 Task: Add an event with the title Second Client Appreciation Breakfast Seminar, date '2024/04/13', time 8:50 AM to 10:50 AMand add a description: The team will assess the project's adherence to established processes and methodologies. They will evaluate whether project activities, such as requirements gathering, design, development, testing, and deployment, are following defined procedures and best practices., put the event into Red category . Add location for the event as: 789 Khan El Khalili Bazaar, Cairo, Egypt, logged in from the account softage.10@softage.netand send the event invitation to softage.4@softage.net and softage.5@softage.net. Set a reminder for the event 12 hour before
Action: Mouse moved to (75, 107)
Screenshot: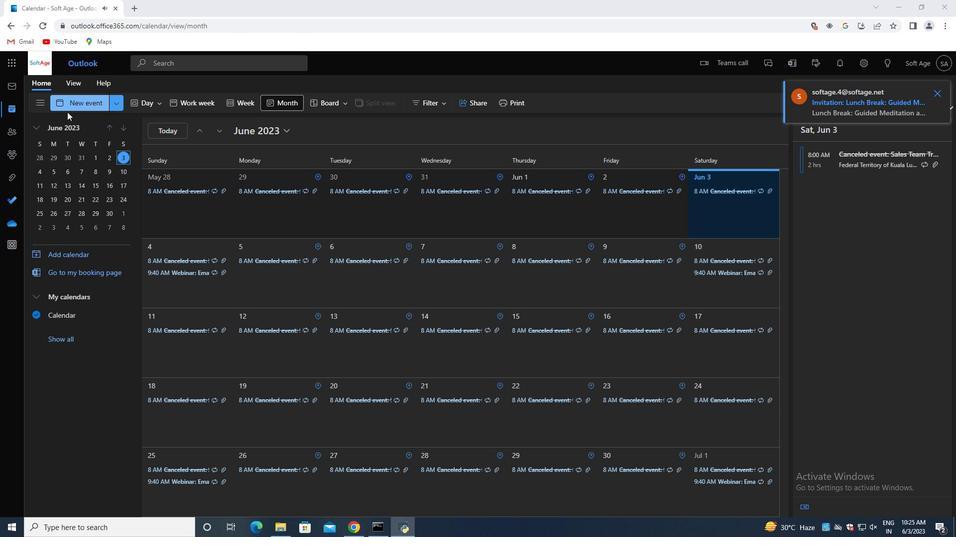 
Action: Mouse pressed left at (75, 107)
Screenshot: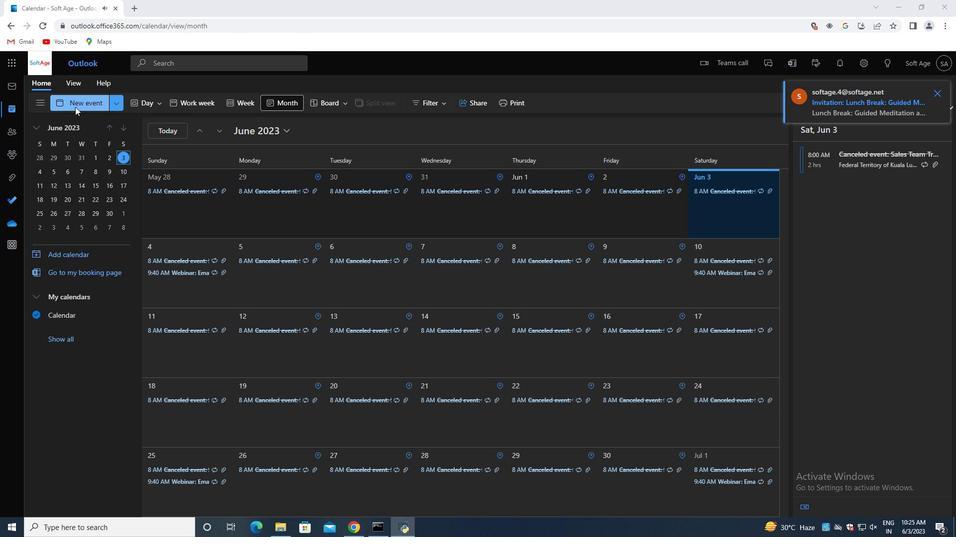 
Action: Mouse moved to (244, 159)
Screenshot: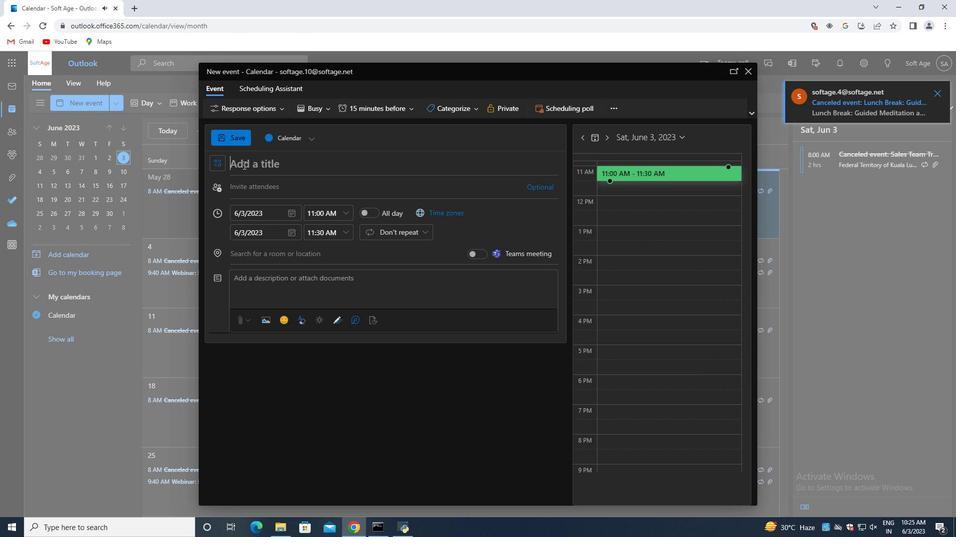 
Action: Mouse pressed left at (244, 159)
Screenshot: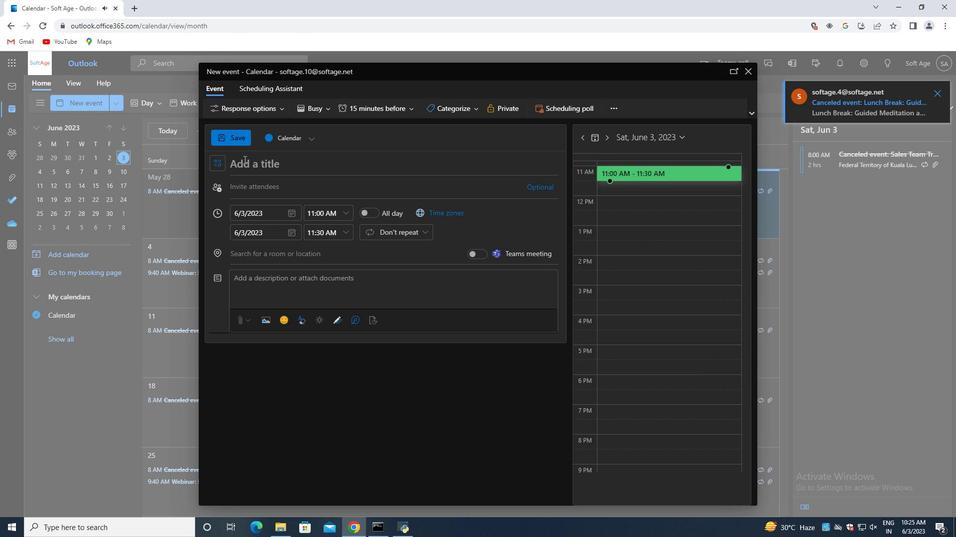 
Action: Key pressed <Key.shift>Second<Key.space><Key.shift>Client<Key.space><Key.shift>Appreciation<Key.space><Key.shift>Breakfast<Key.space><Key.shift>Seminar
Screenshot: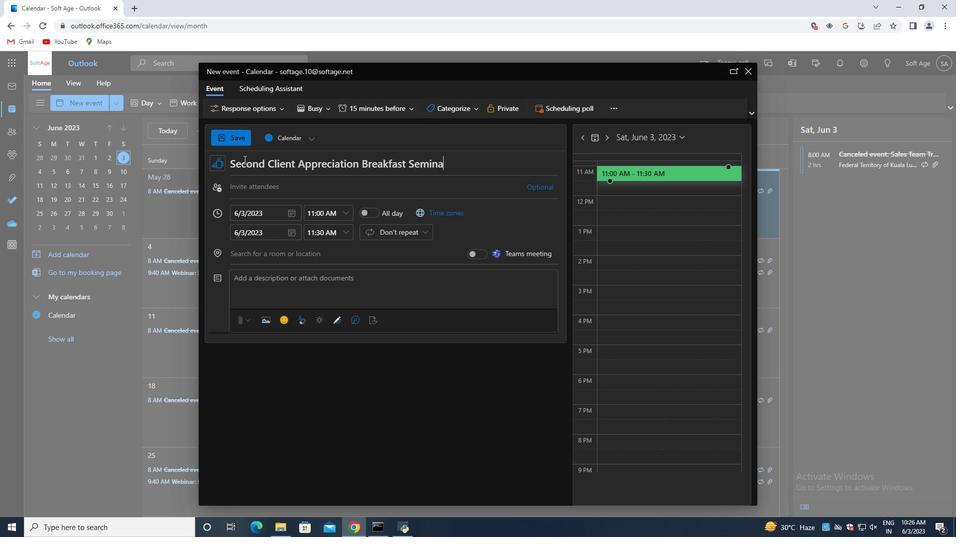 
Action: Mouse moved to (292, 211)
Screenshot: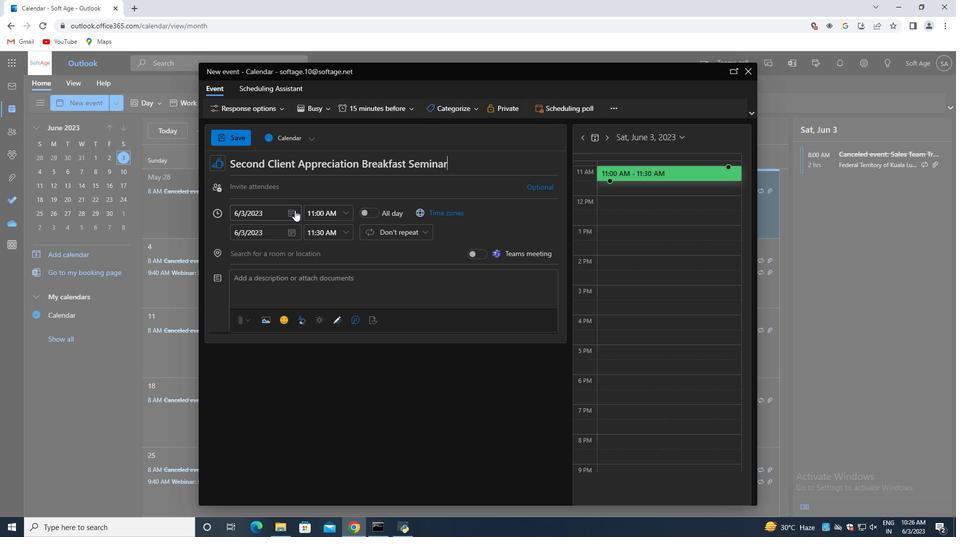 
Action: Mouse pressed left at (292, 211)
Screenshot: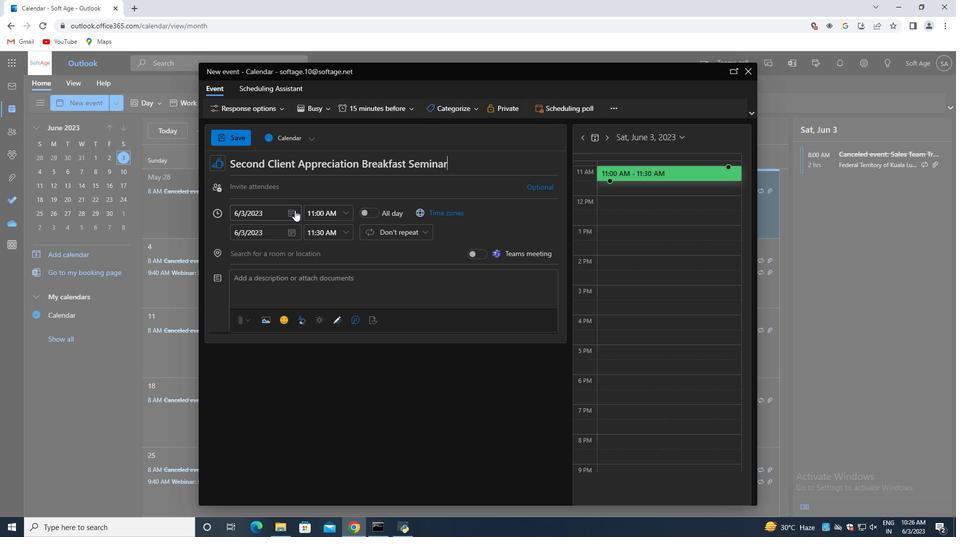 
Action: Mouse moved to (325, 233)
Screenshot: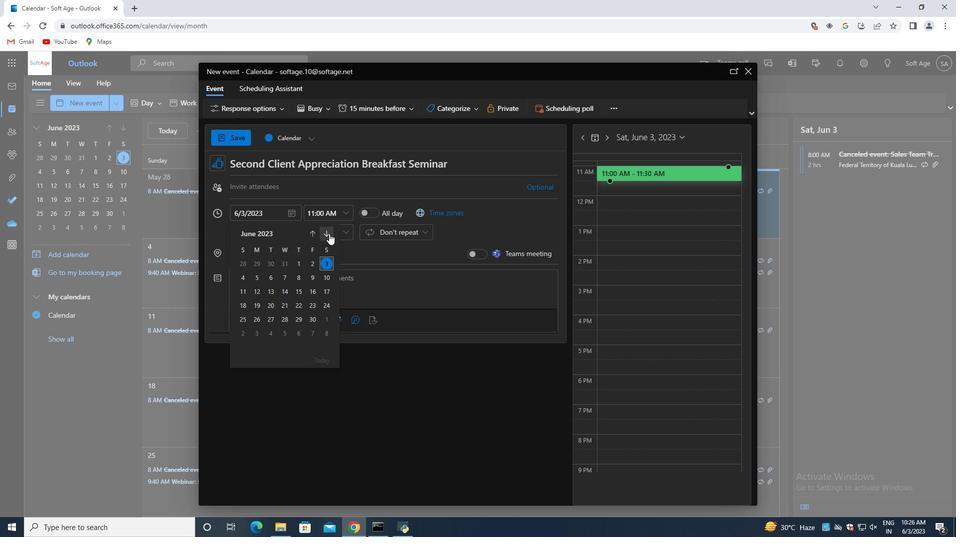 
Action: Mouse pressed left at (325, 233)
Screenshot: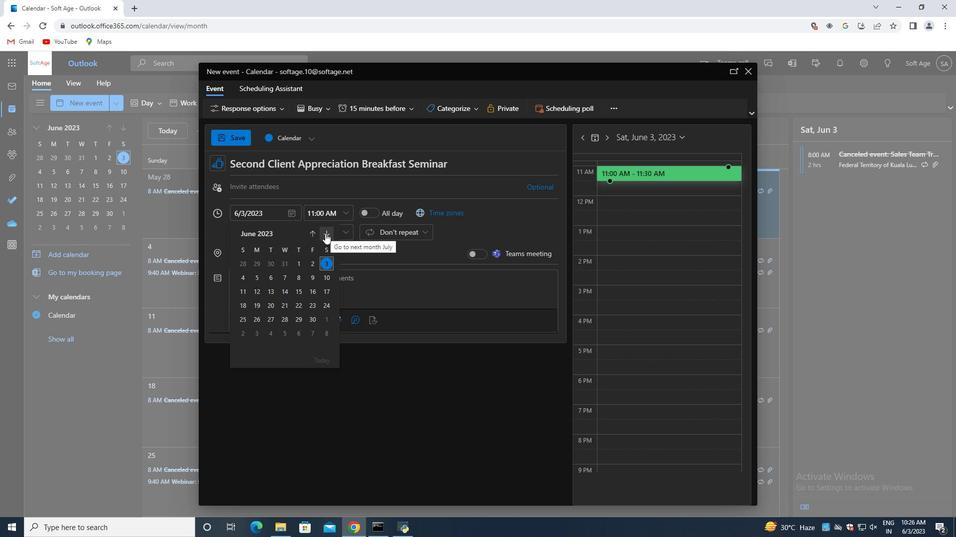 
Action: Mouse moved to (324, 233)
Screenshot: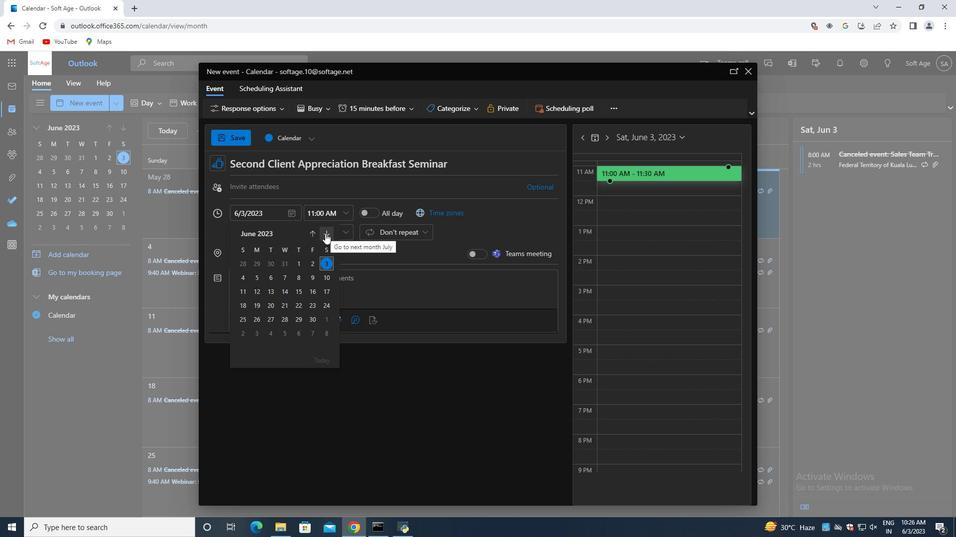 
Action: Mouse pressed left at (324, 233)
Screenshot: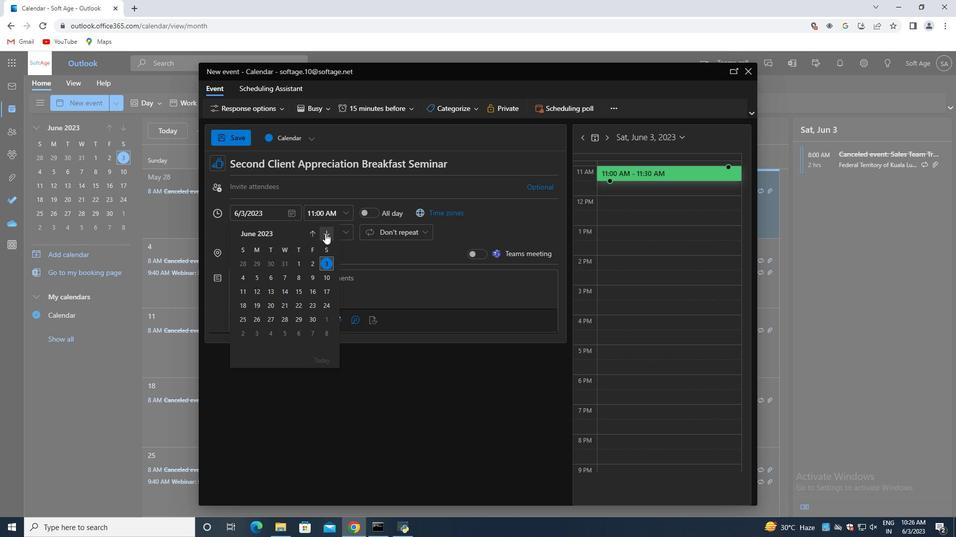 
Action: Mouse pressed left at (324, 233)
Screenshot: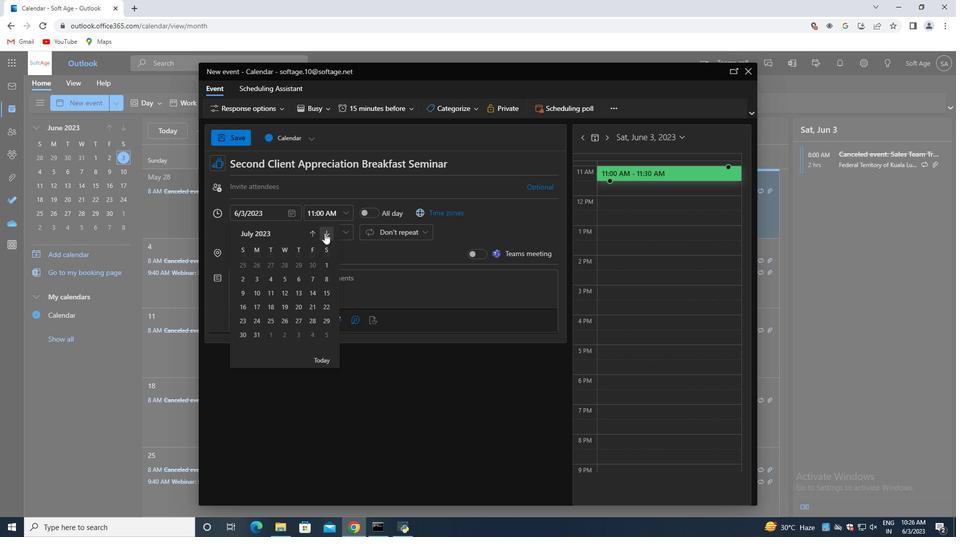 
Action: Mouse pressed left at (324, 233)
Screenshot: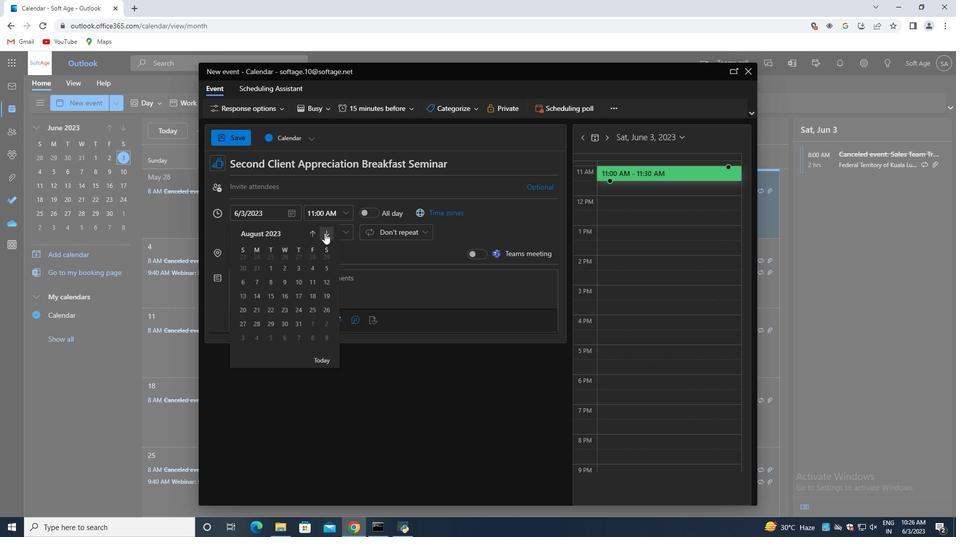 
Action: Mouse pressed left at (324, 233)
Screenshot: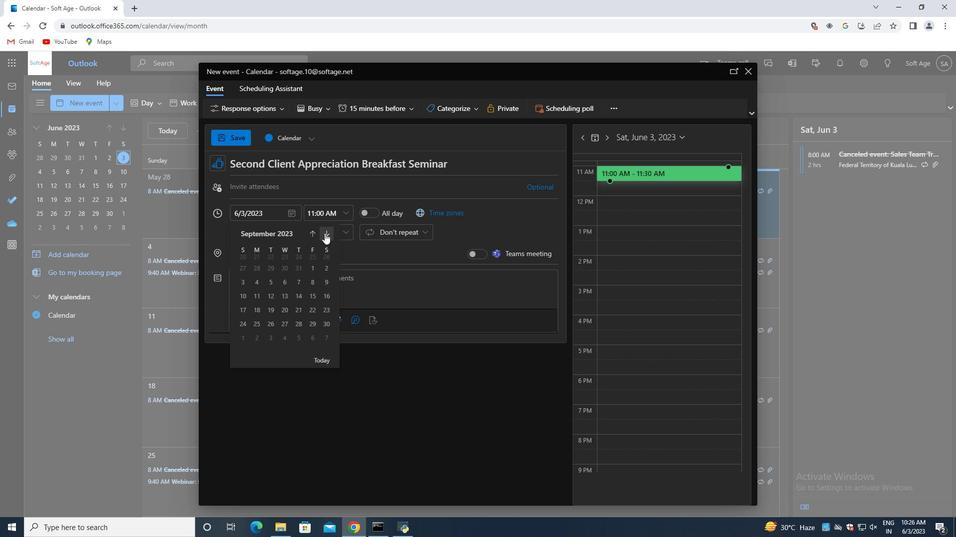 
Action: Mouse pressed left at (324, 233)
Screenshot: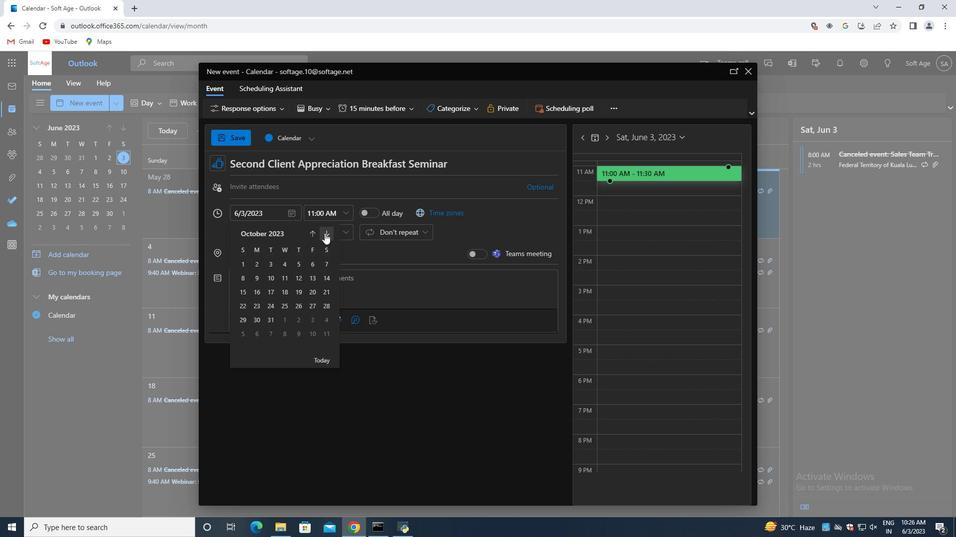 
Action: Mouse pressed left at (324, 233)
Screenshot: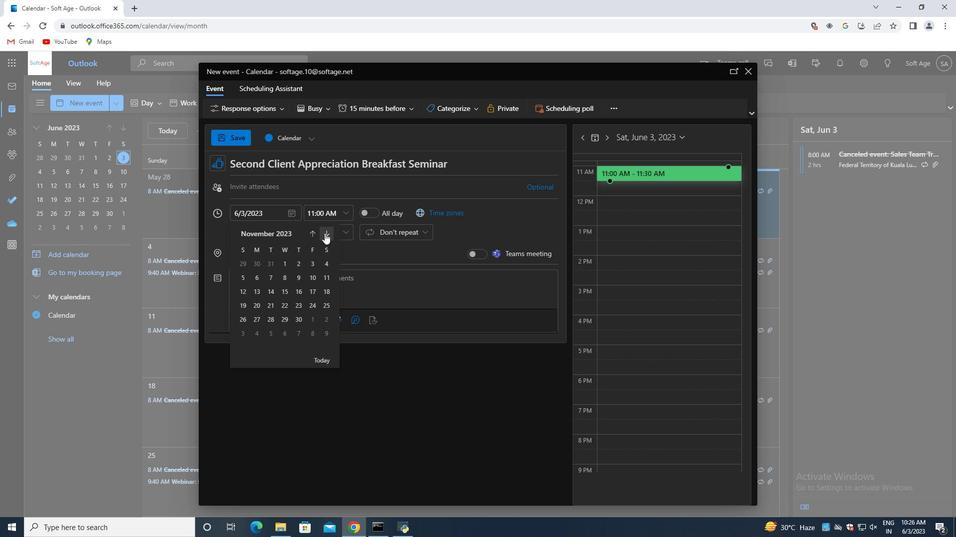 
Action: Mouse pressed left at (324, 233)
Screenshot: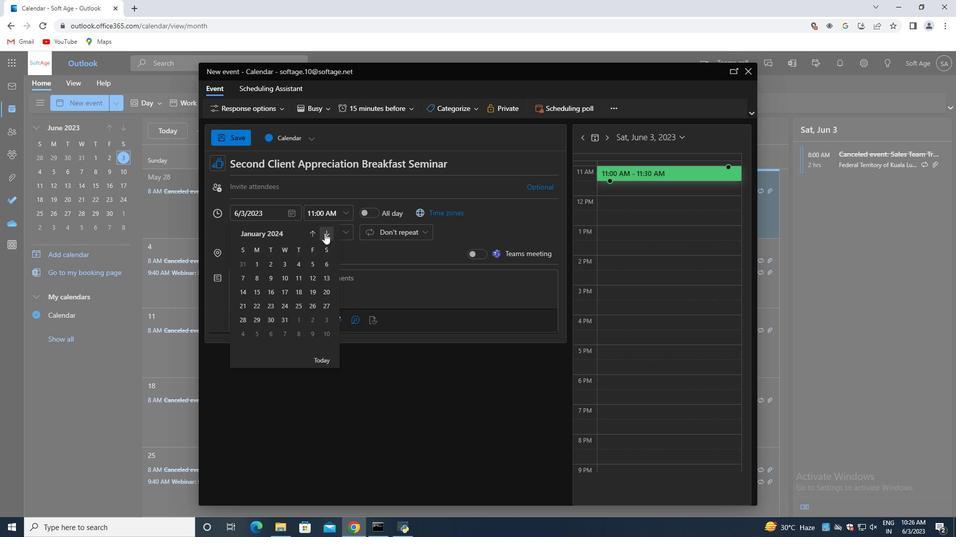 
Action: Mouse pressed left at (324, 233)
Screenshot: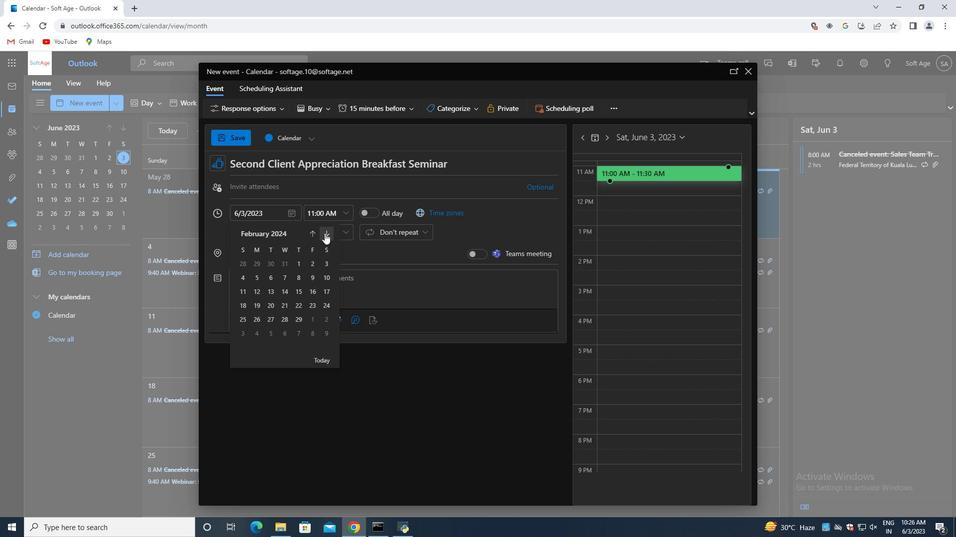 
Action: Mouse pressed left at (324, 233)
Screenshot: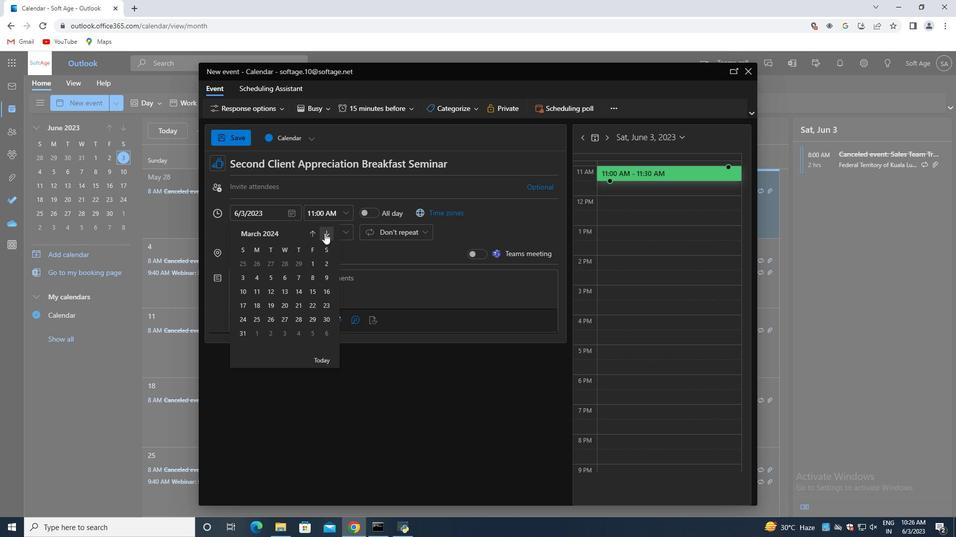 
Action: Mouse moved to (325, 279)
Screenshot: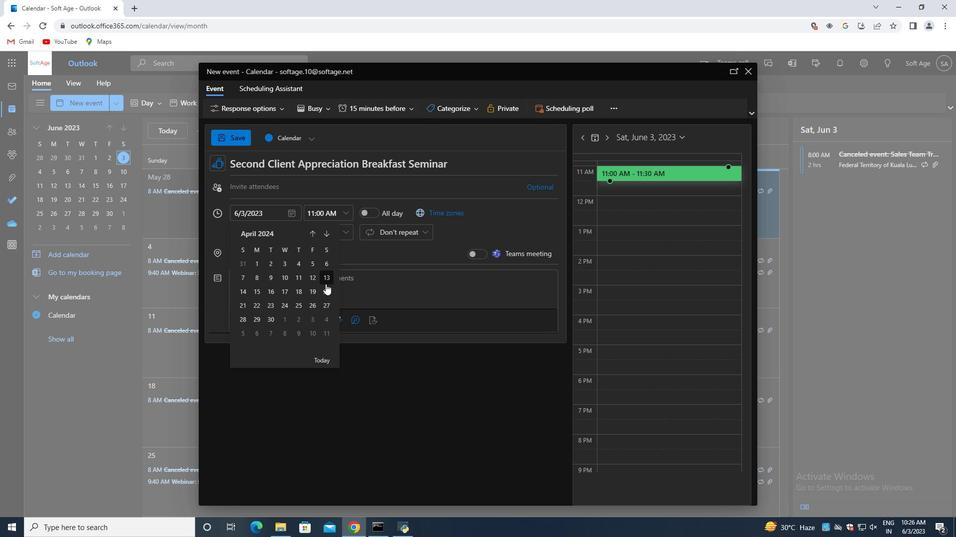 
Action: Mouse pressed left at (325, 279)
Screenshot: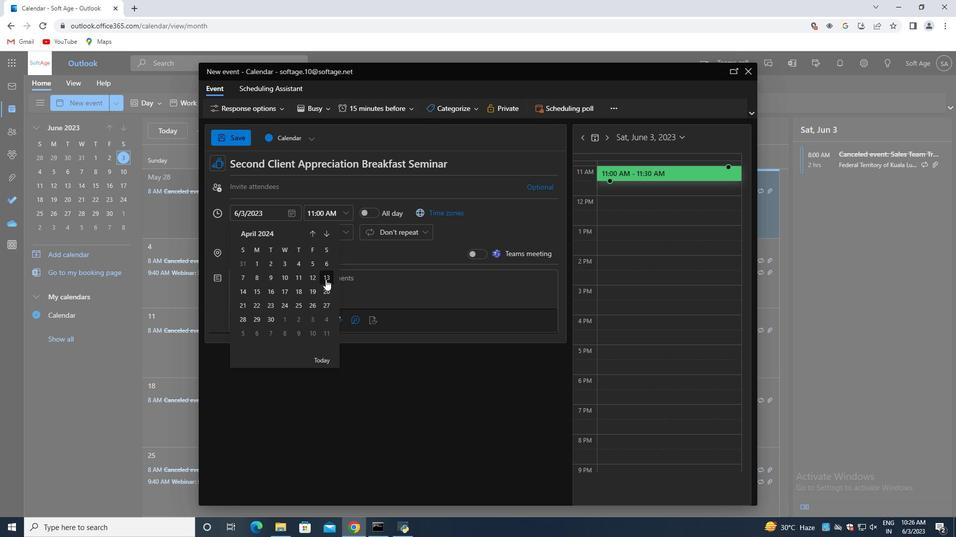
Action: Mouse moved to (343, 211)
Screenshot: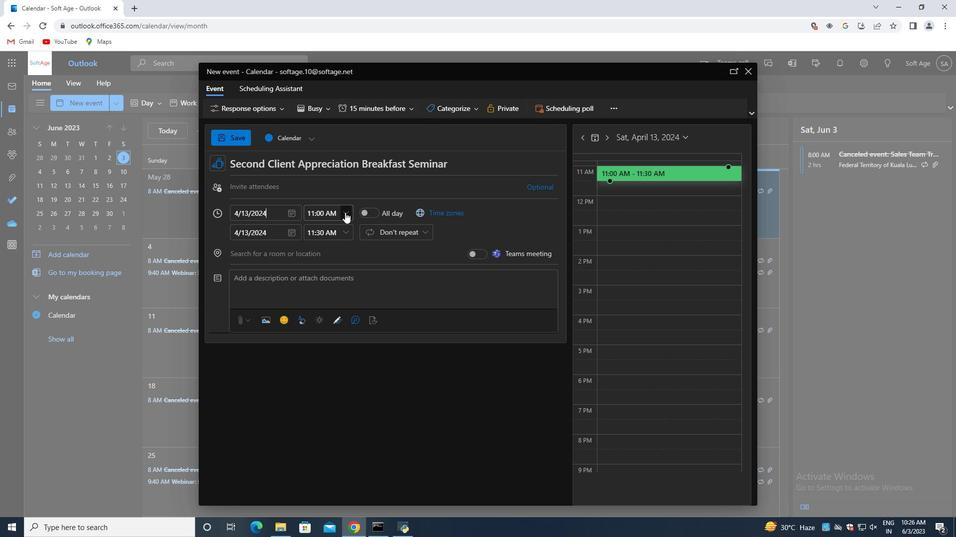 
Action: Mouse pressed left at (343, 211)
Screenshot: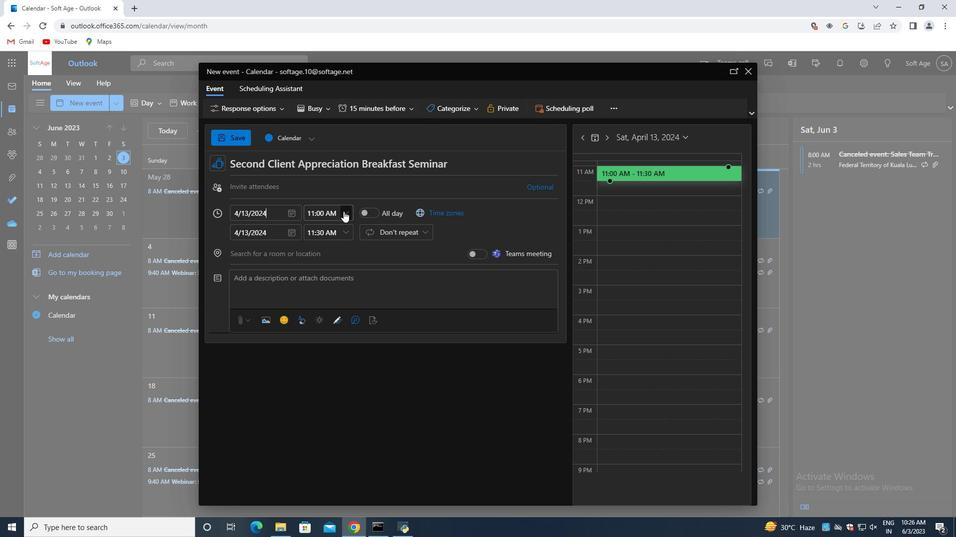
Action: Mouse moved to (325, 245)
Screenshot: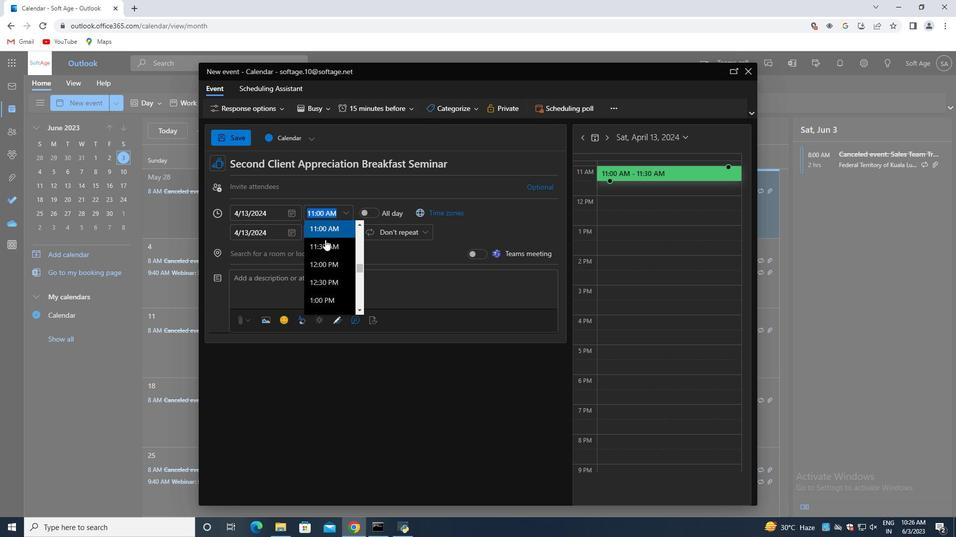 
Action: Mouse scrolled (325, 246) with delta (0, 0)
Screenshot: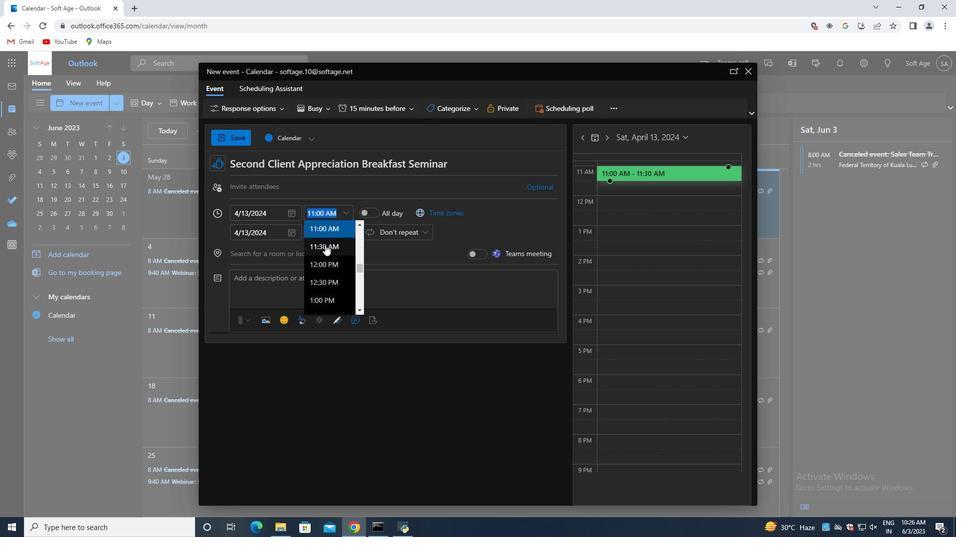 
Action: Mouse scrolled (325, 246) with delta (0, 0)
Screenshot: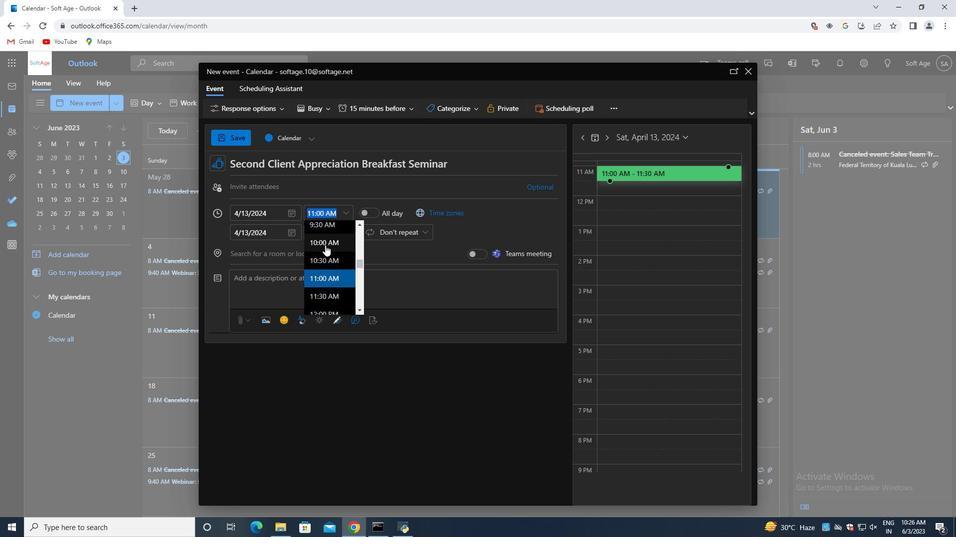 
Action: Mouse moved to (322, 239)
Screenshot: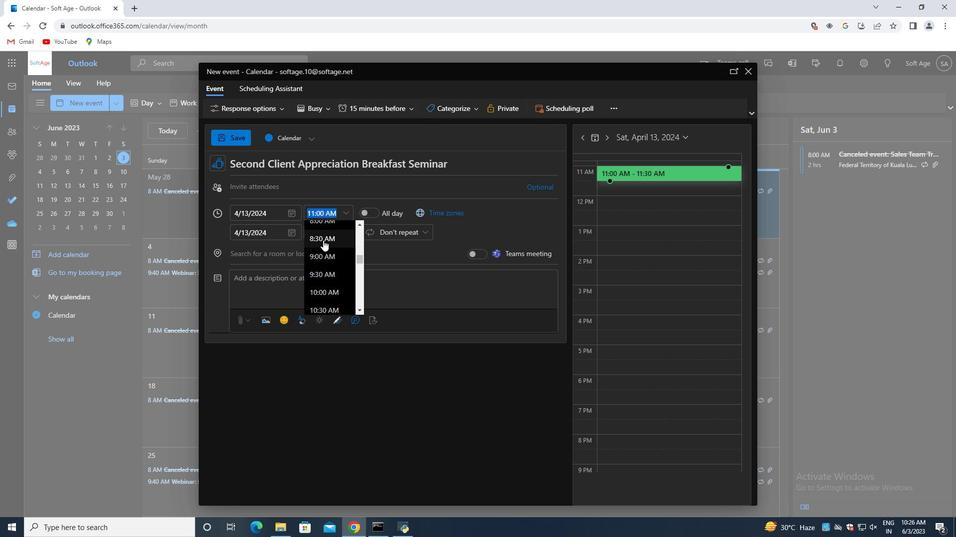 
Action: Mouse pressed left at (322, 239)
Screenshot: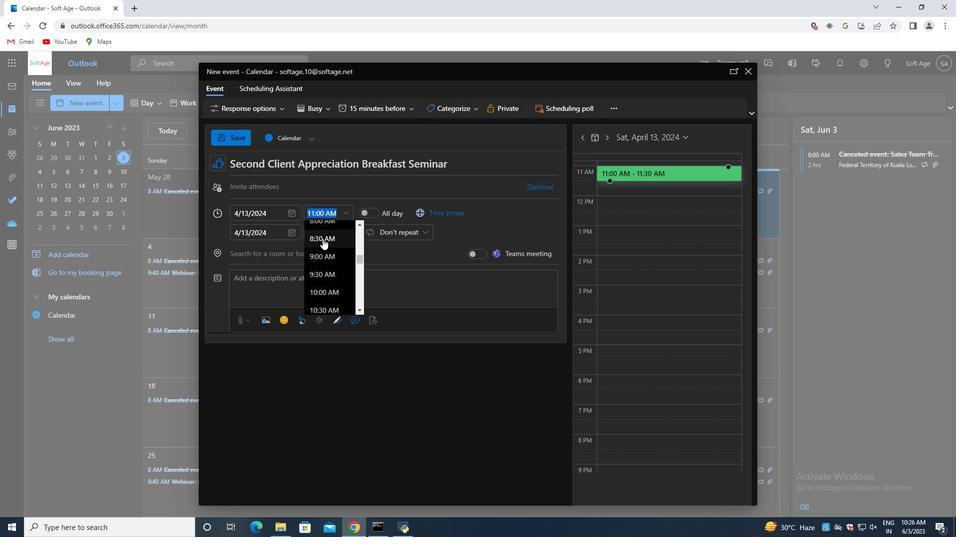 
Action: Mouse moved to (314, 217)
Screenshot: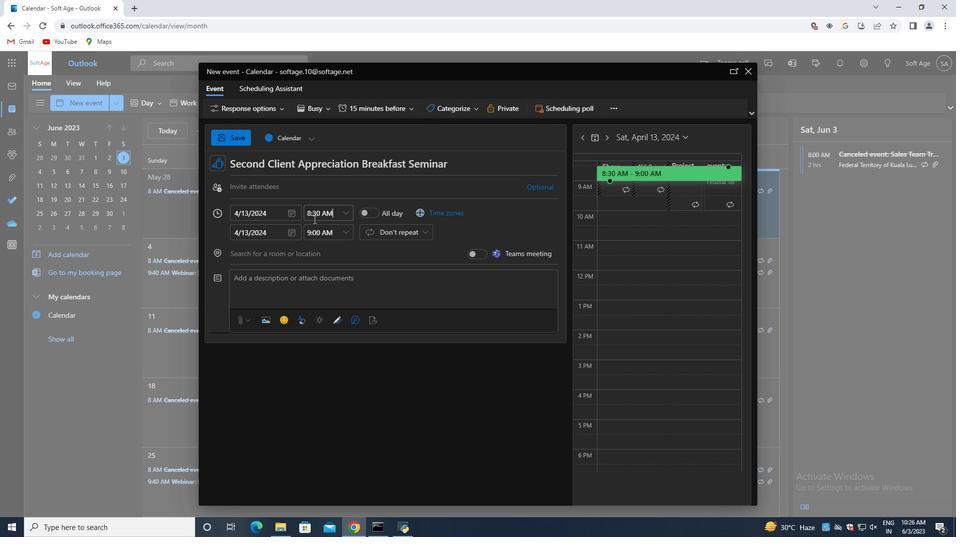 
Action: Mouse pressed left at (314, 217)
Screenshot: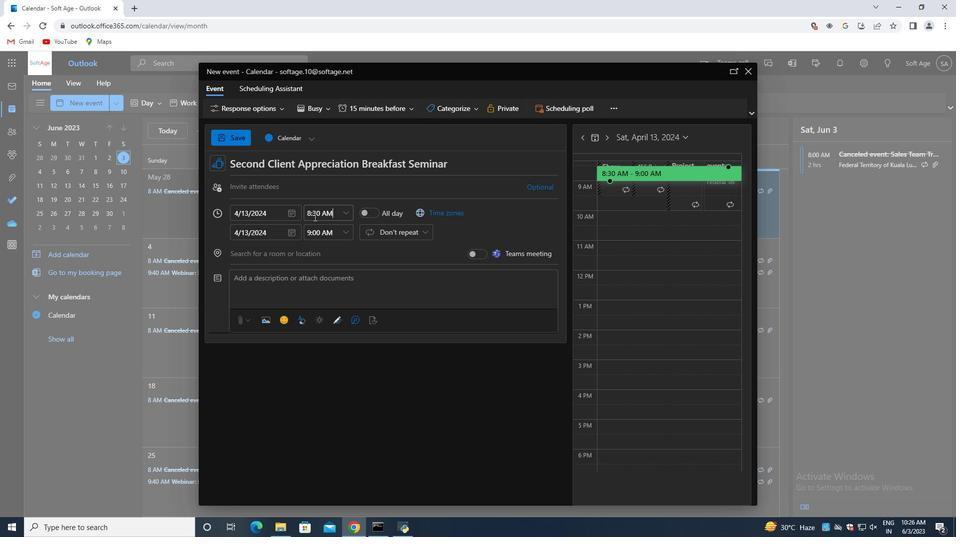 
Action: Mouse moved to (315, 217)
Screenshot: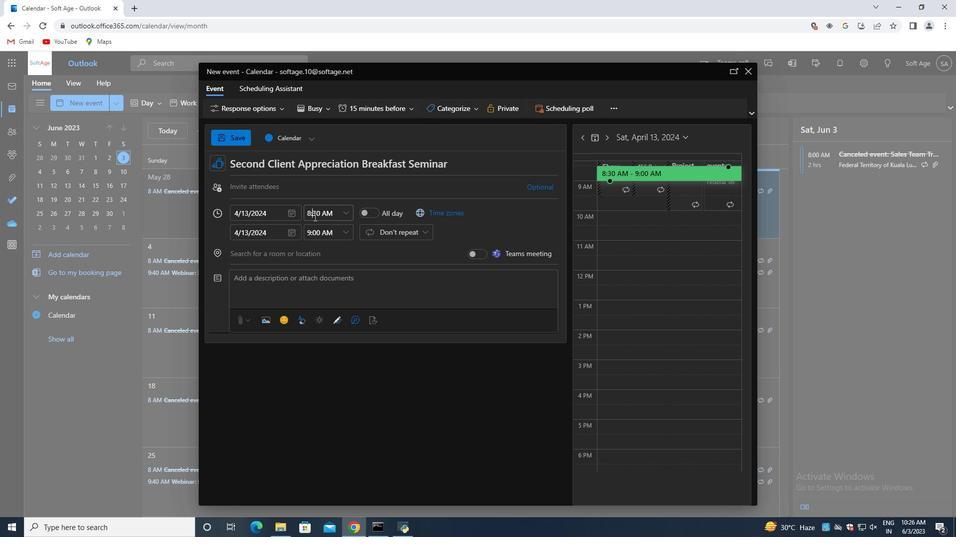 
Action: Mouse pressed left at (315, 217)
Screenshot: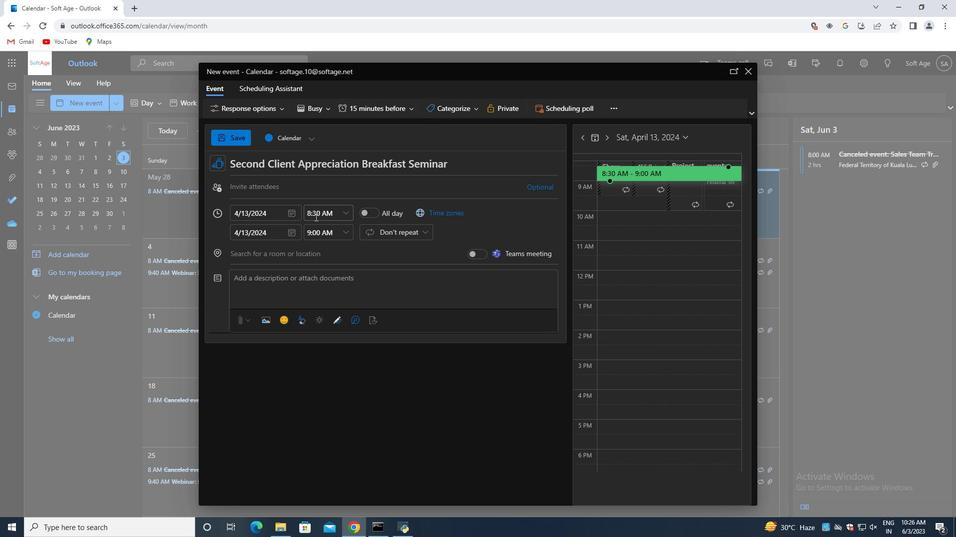 
Action: Key pressed <Key.backspace>5
Screenshot: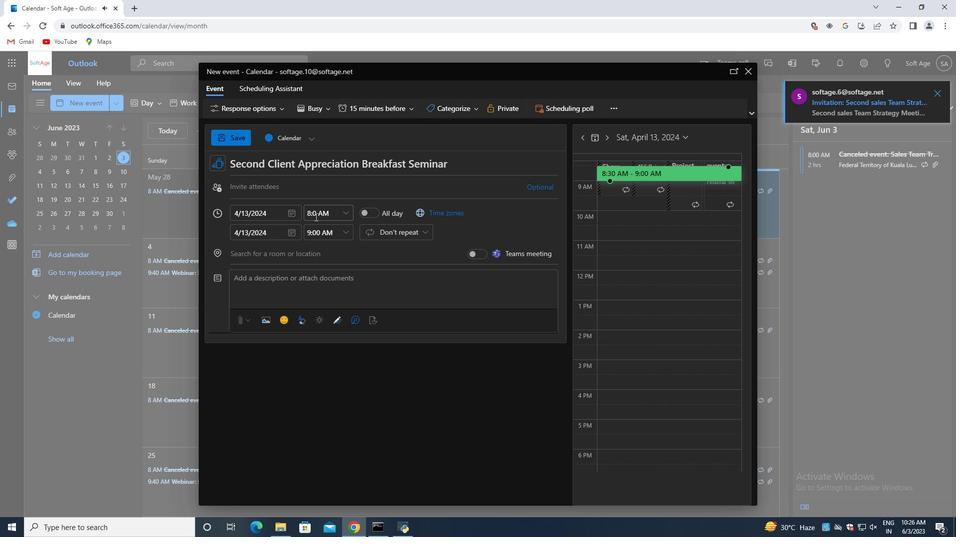 
Action: Mouse moved to (345, 231)
Screenshot: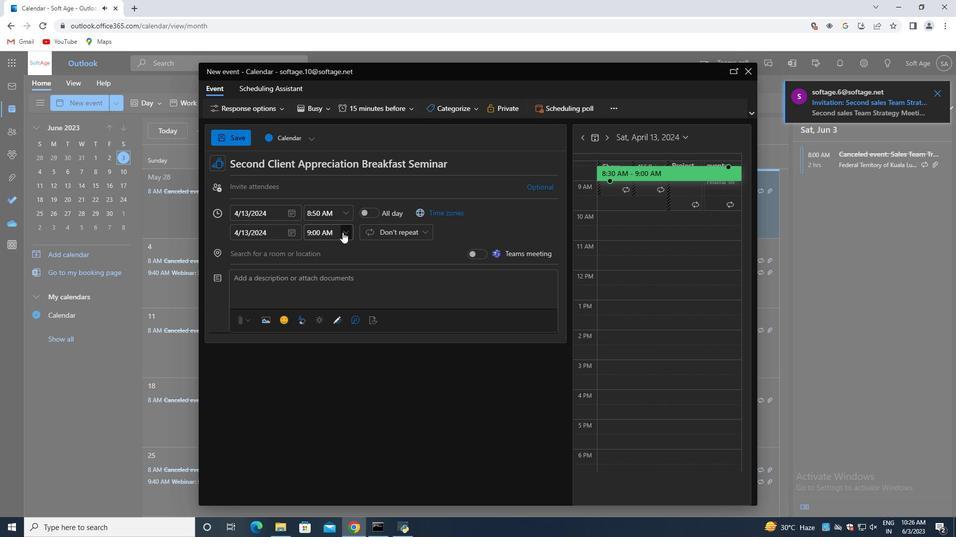 
Action: Mouse pressed left at (345, 231)
Screenshot: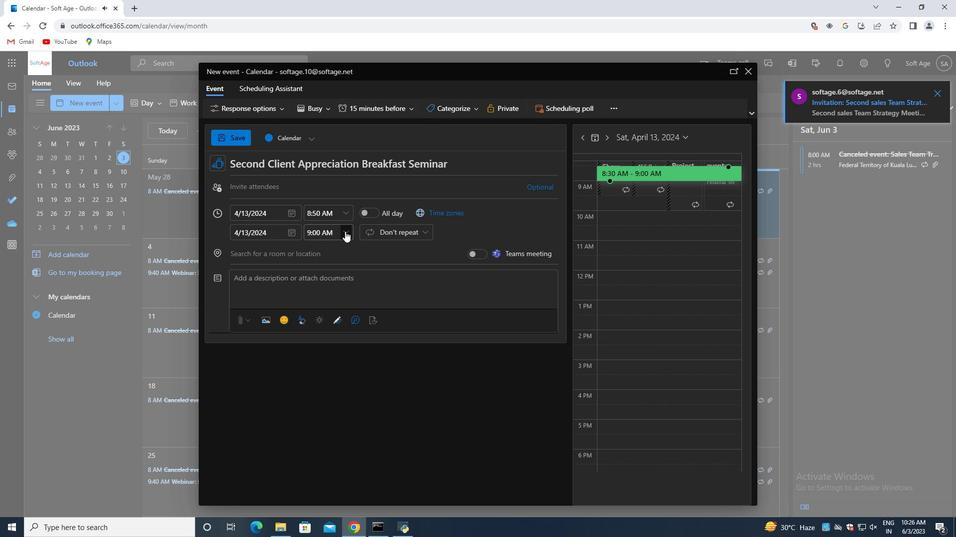 
Action: Mouse moved to (320, 296)
Screenshot: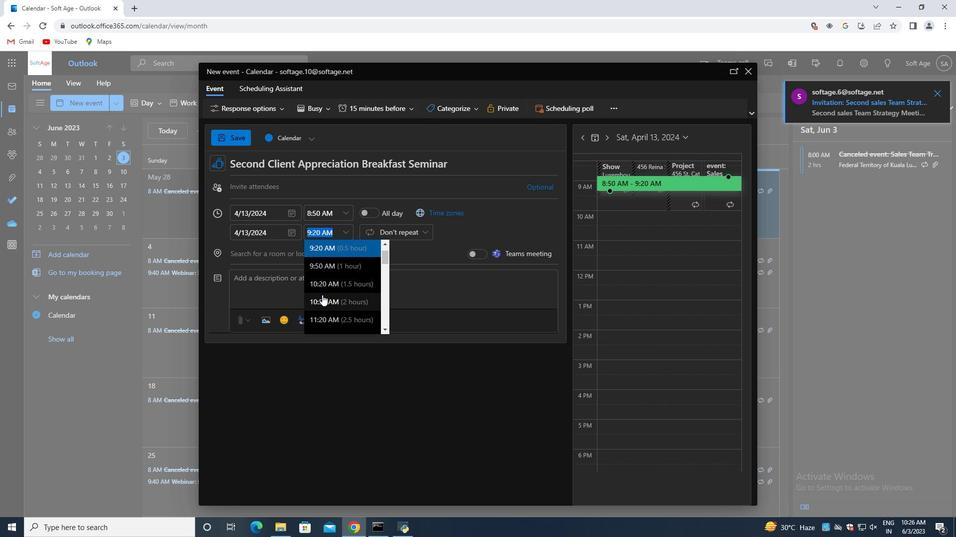 
Action: Mouse pressed left at (320, 296)
Screenshot: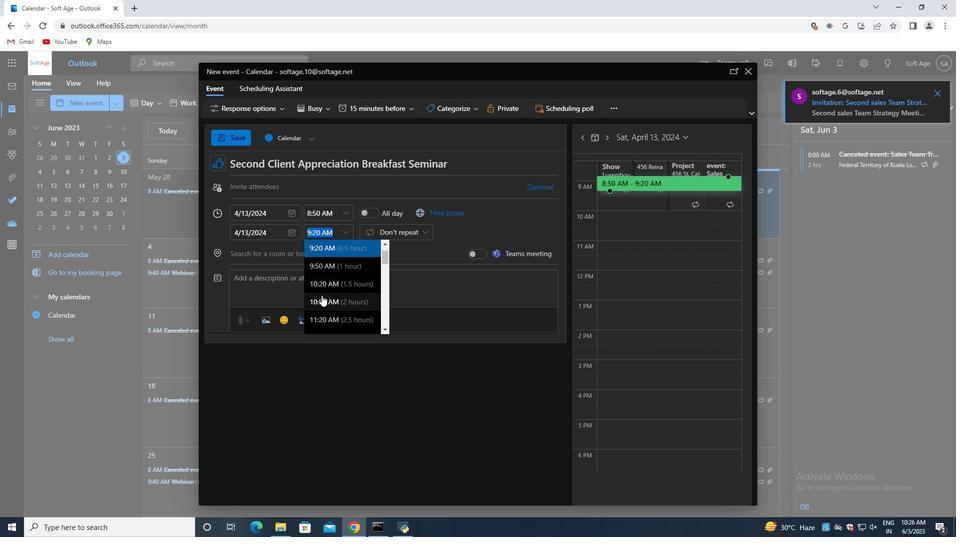 
Action: Mouse moved to (332, 276)
Screenshot: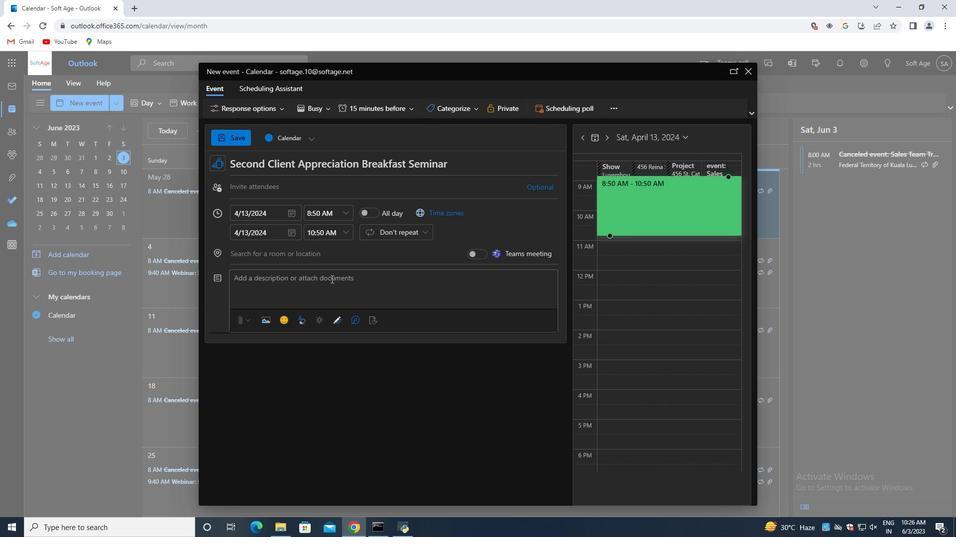 
Action: Mouse pressed left at (332, 276)
Screenshot: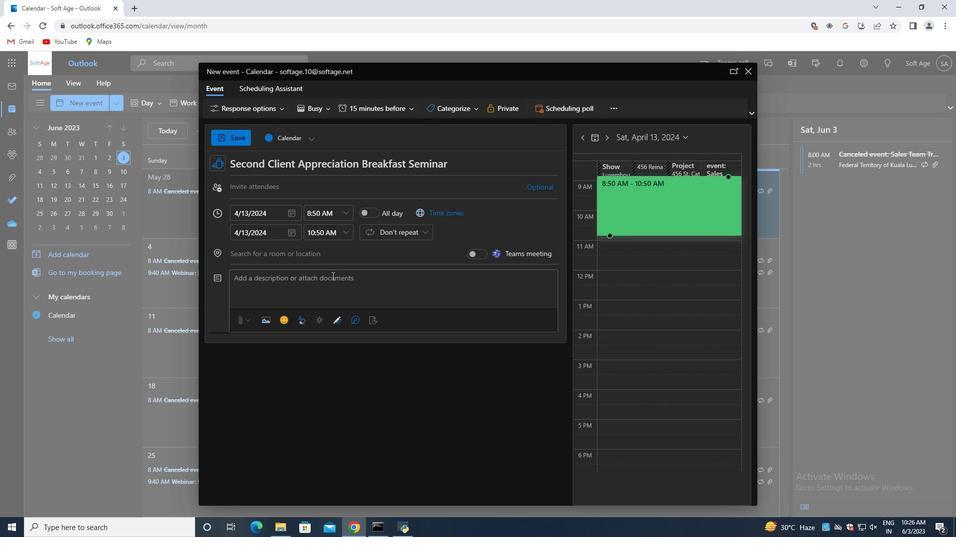 
Action: Key pressed <Key.backspace><Key.shift>The<Key.space>team<Key.space>will<Key.space>assess<Key.space>the<Key.space>projr<Key.backspace>ect's<Key.space>adherence<Key.space>to<Key.space>established<Key.space>processes<Key.space>and<Key.space>methodologies.<Key.space><Key.shift>They<Key.space>will<Key.space>evaluate<Key.space>whether<Key.space>project<Key.space>activites<Key.backspace><Key.backspace>ies,<Key.space>such<Key.space>as<Key.space>requirements<Key.space>gathering,<Key.space>design,<Key.space>development,<Key.space>testing,<Key.space>and<Key.space>deployment,<Key.space>are<Key.space>following<Key.space>defined<Key.space>procedures<Key.space>and<Key.space>best<Key.space>practices.
Screenshot: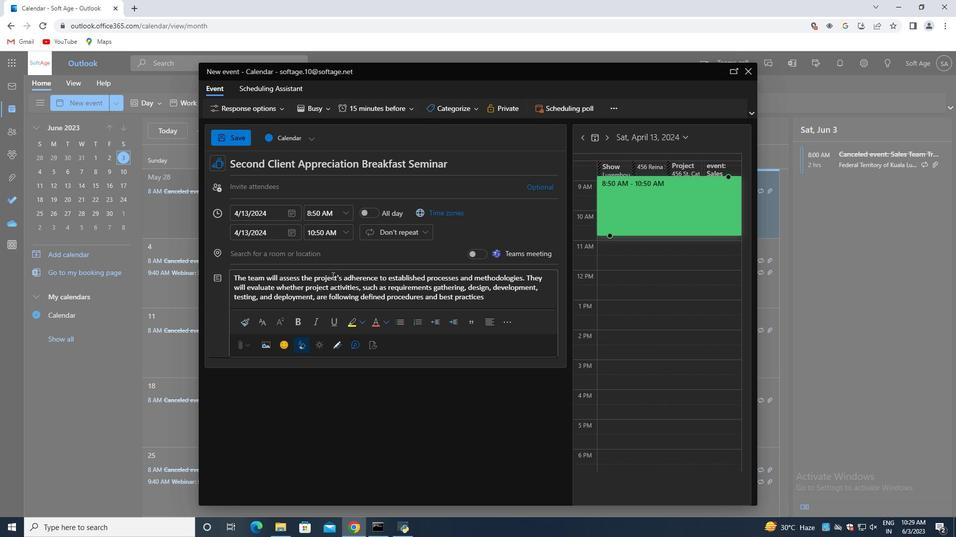 
Action: Mouse moved to (454, 106)
Screenshot: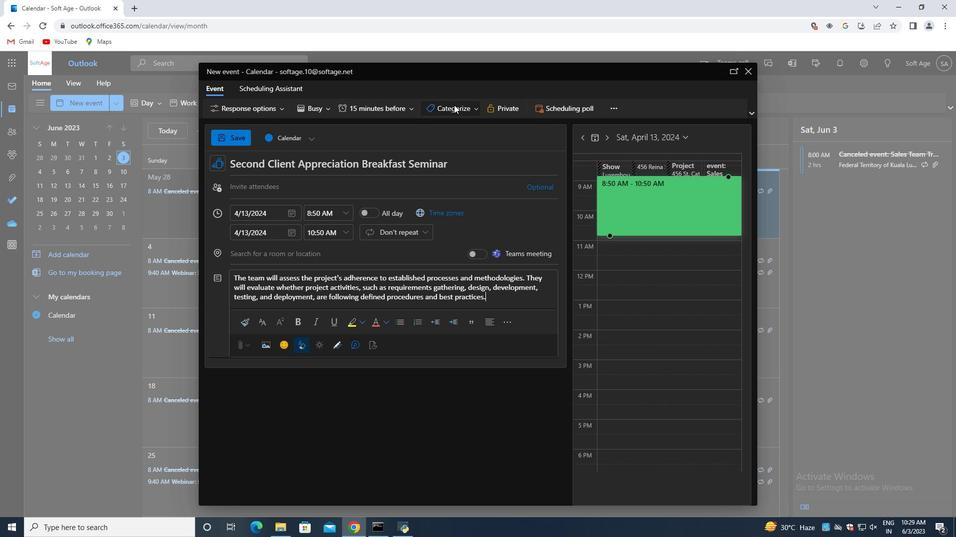 
Action: Mouse pressed left at (454, 106)
Screenshot: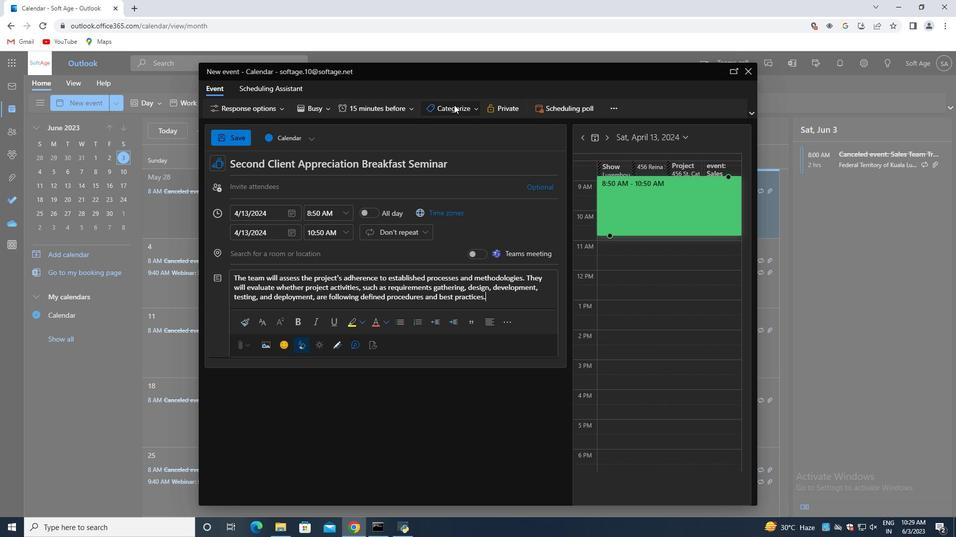 
Action: Mouse moved to (464, 204)
Screenshot: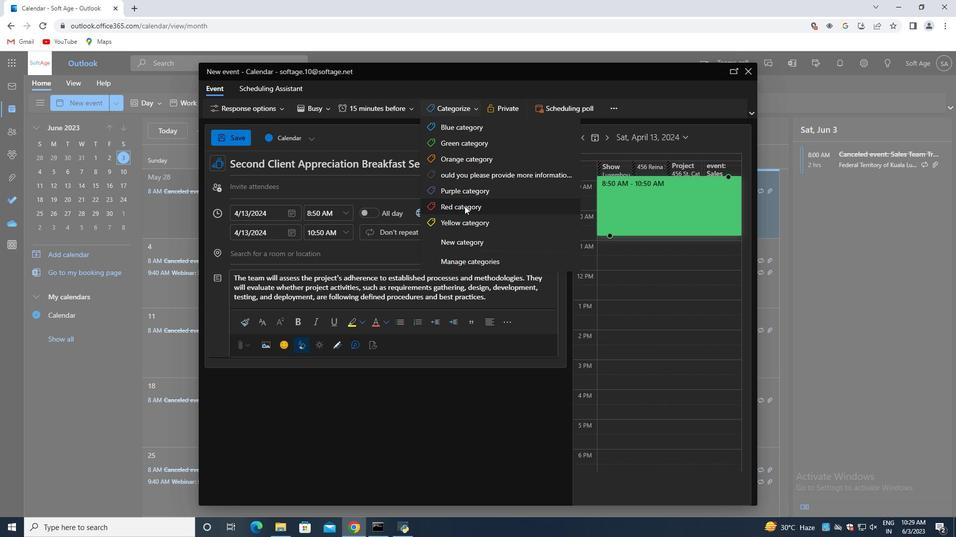 
Action: Mouse pressed left at (464, 204)
Screenshot: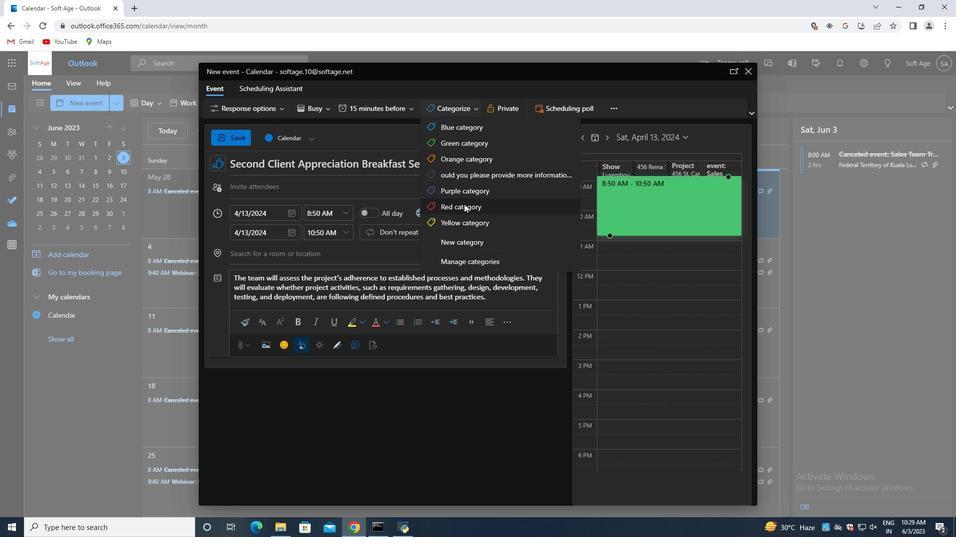 
Action: Mouse moved to (274, 253)
Screenshot: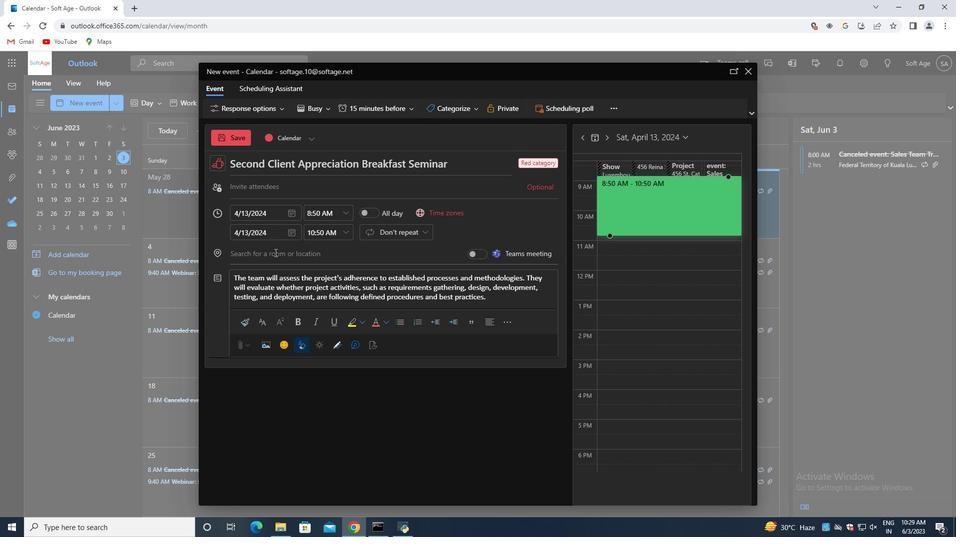 
Action: Mouse pressed left at (274, 253)
Screenshot: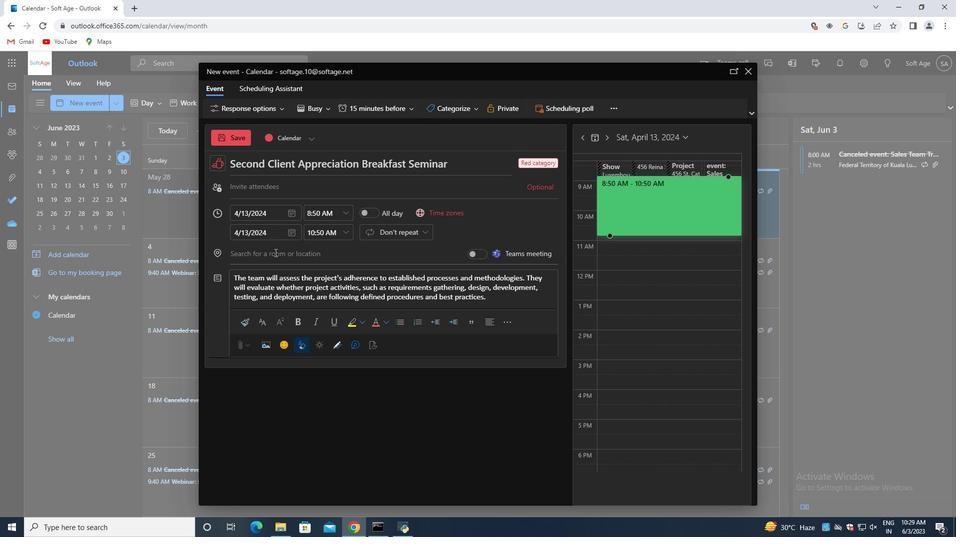 
Action: Key pressed 789<Key.space><Key.shift>Khan<Key.space><Key.shift><Key.shift><Key.shift><Key.shift><Key.shift><Key.shift><Key.shift><Key.shift><Key.shift><Key.shift><Key.shift>El<Key.space><Key.shift><Key.shift><Key.shift><Key.shift><Key.shift>Khalili<Key.space><Key.shift><Key.shift><Key.shift>Bazaar,<Key.space><Key.shift>Cairo,<Key.space><Key.shift><Key.shift><Key.shift><Key.shift><Key.shift>Egypt
Screenshot: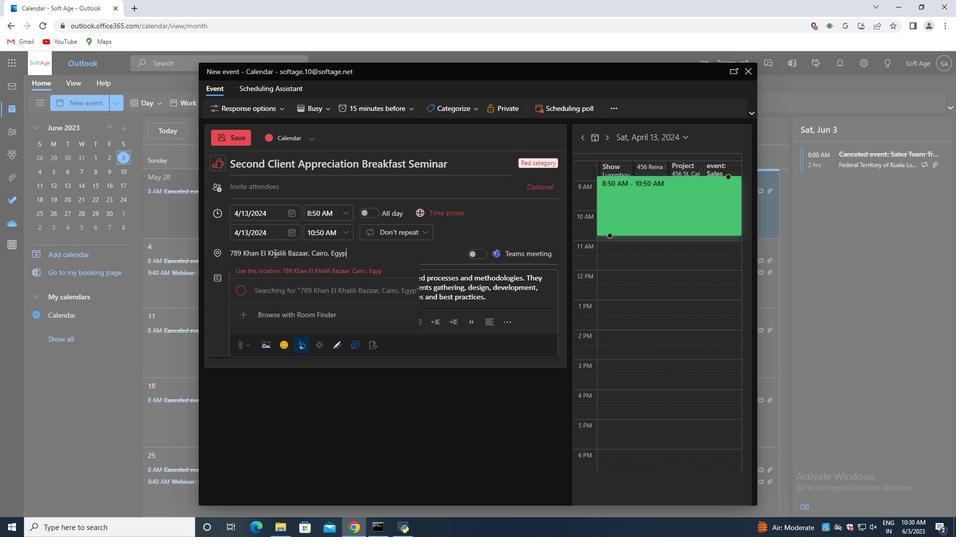 
Action: Mouse moved to (320, 270)
Screenshot: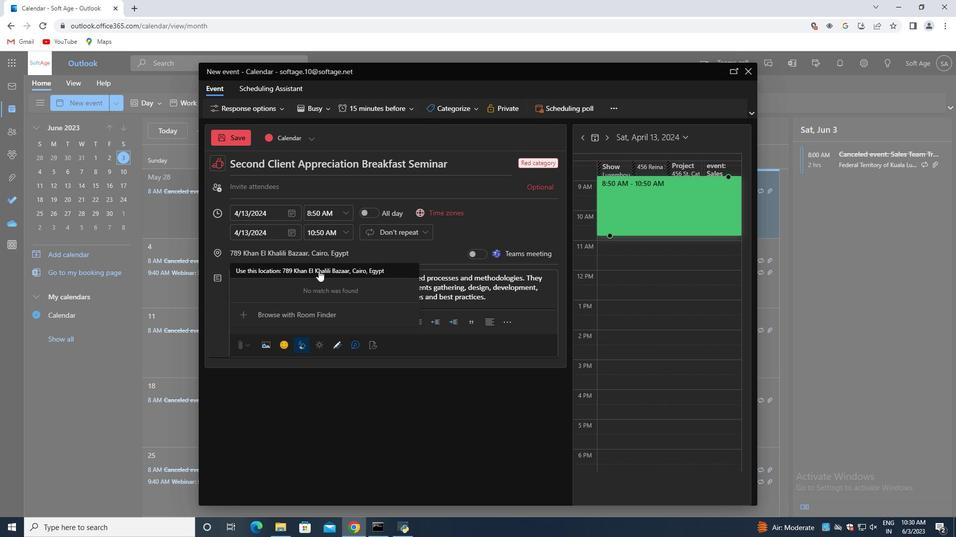 
Action: Mouse pressed left at (320, 270)
Screenshot: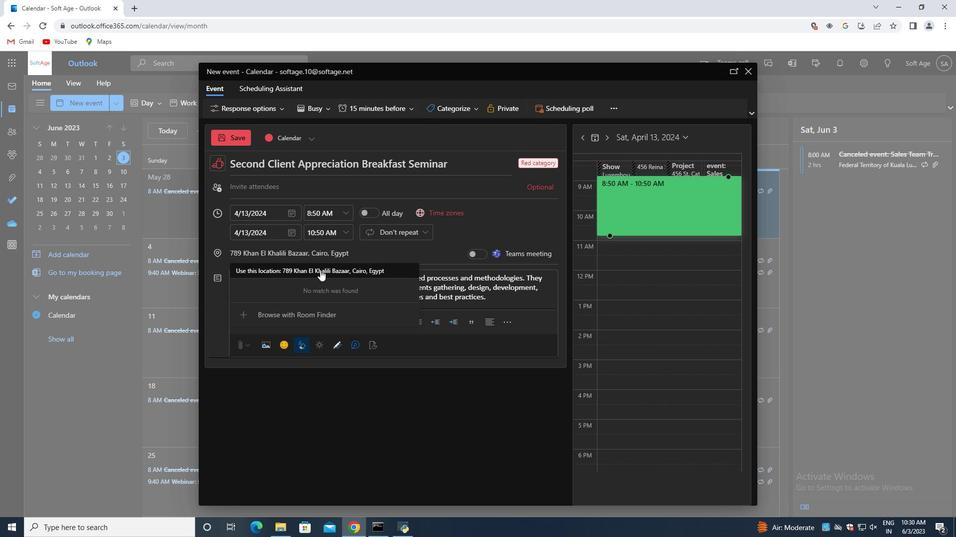 
Action: Mouse moved to (267, 183)
Screenshot: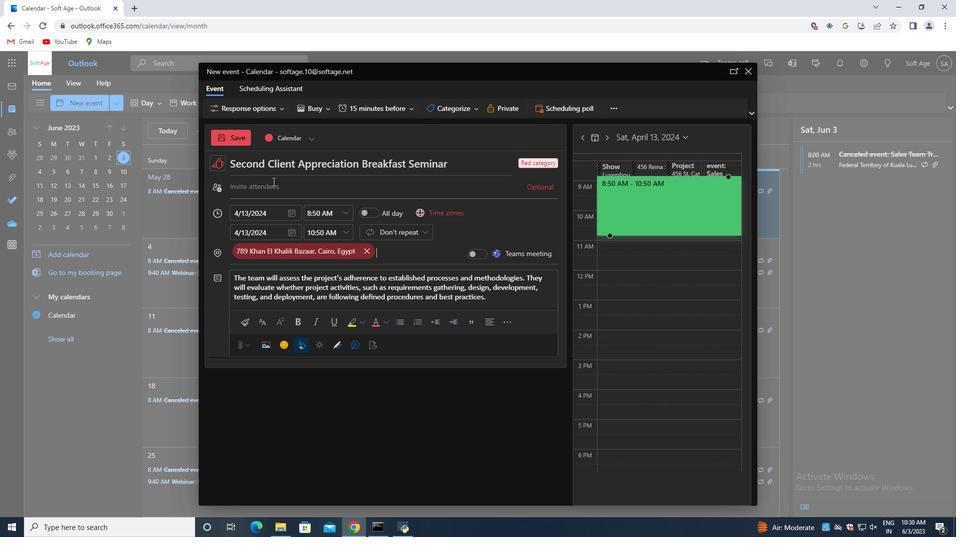 
Action: Mouse pressed left at (267, 183)
Screenshot: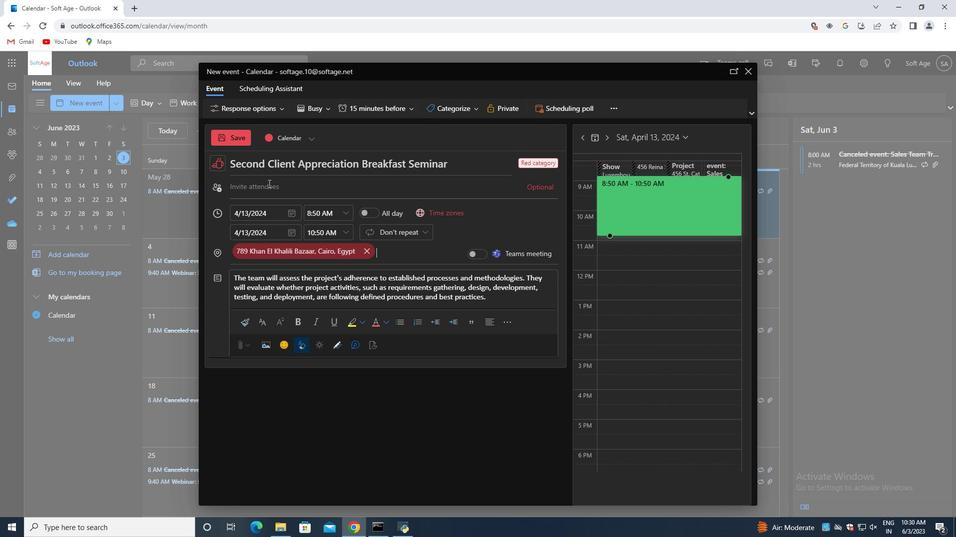 
Action: Key pressed doftage.<Key.backspace><Key.backspace><Key.backspace><Key.backspace><Key.backspace><Key.backspace><Key.backspace><Key.backspace><Key.backspace><Key.backspace><Key.backspace><Key.backspace><Key.backspace><Key.backspace>softage.4<Key.shift><Key.shift><Key.shift><Key.shift>@softage.net<Key.enter>si<Key.backspace>oftage.5<Key.shift>@softage.net<Key.enter>
Screenshot: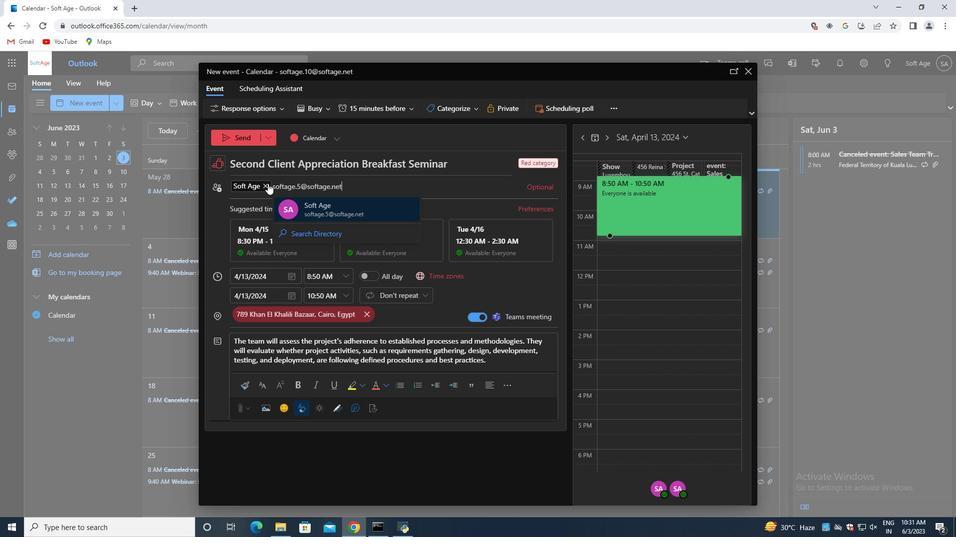 
Action: Mouse moved to (365, 106)
Screenshot: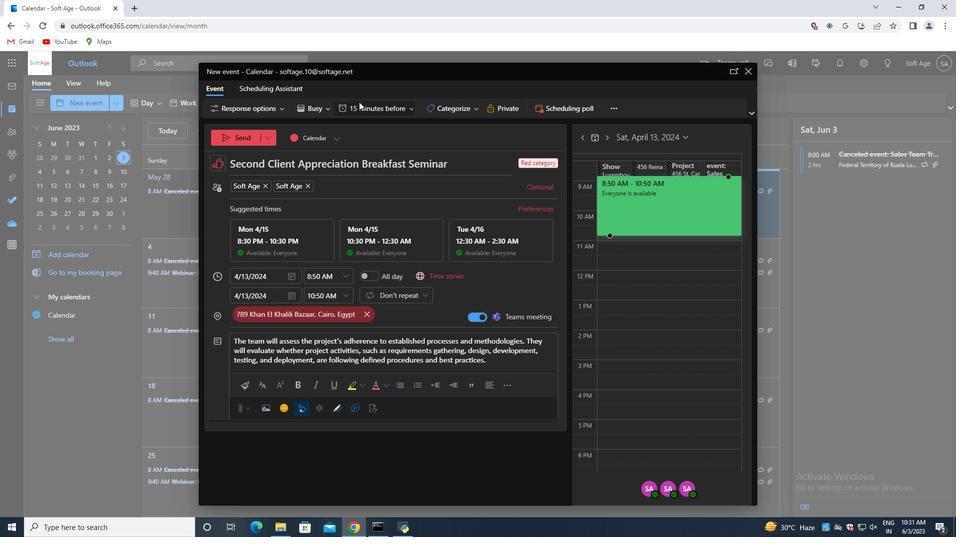 
Action: Mouse pressed left at (365, 106)
Screenshot: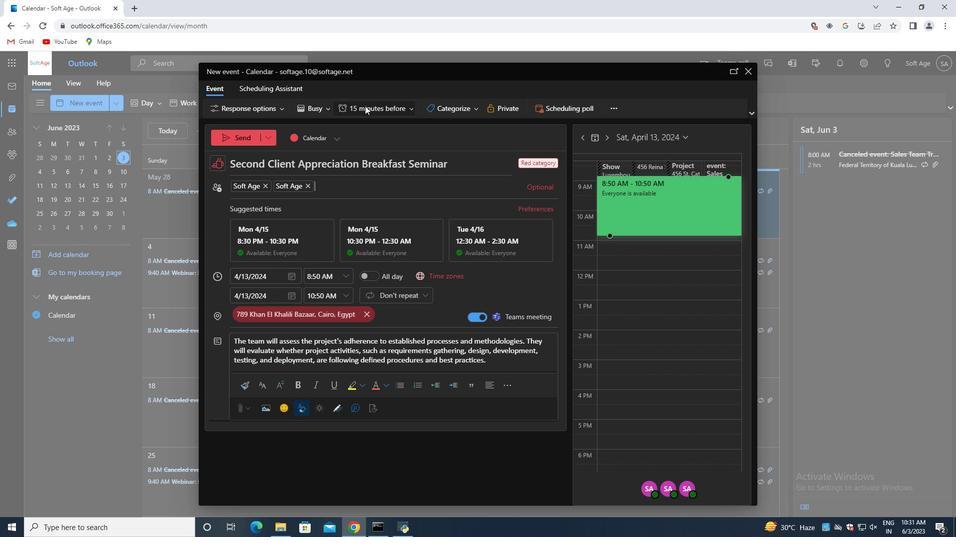 
Action: Mouse moved to (385, 256)
Screenshot: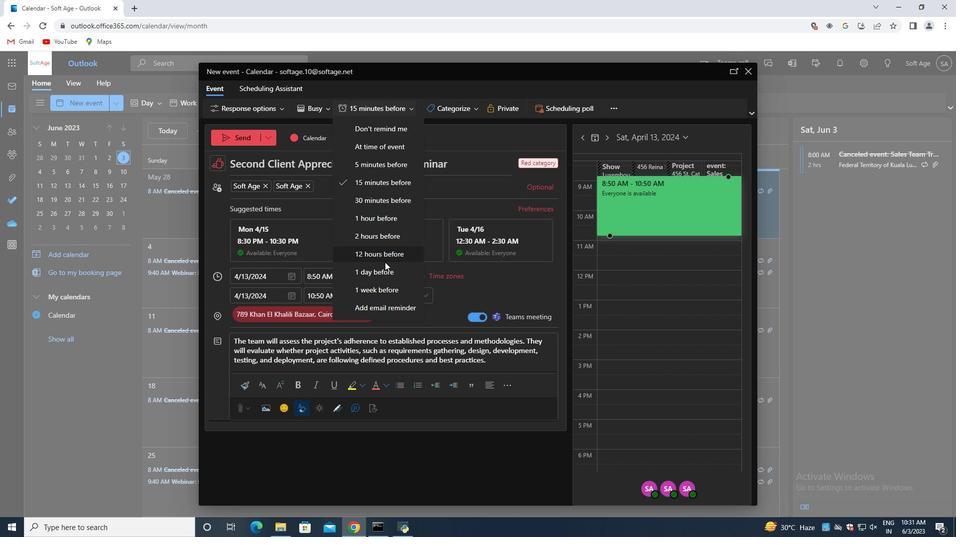 
Action: Mouse pressed left at (385, 256)
Screenshot: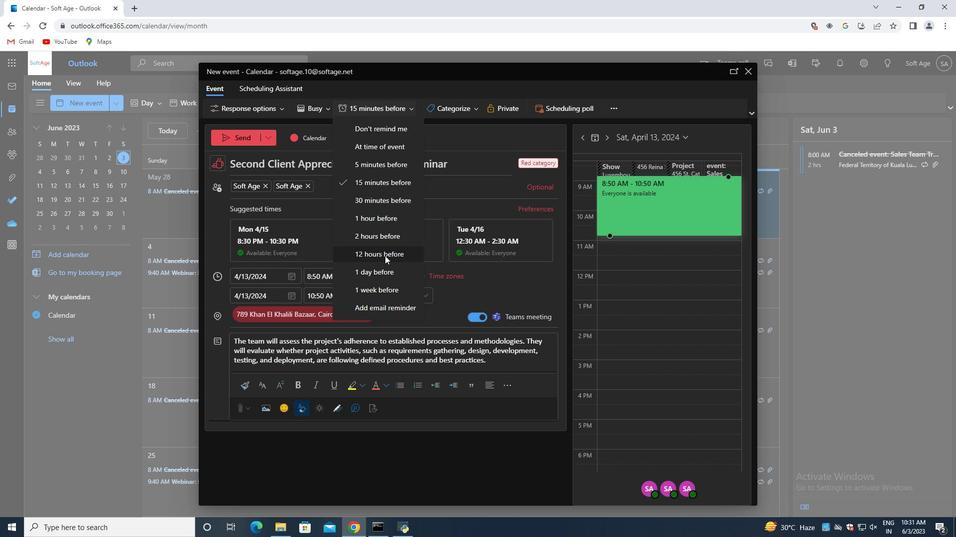
Action: Mouse moved to (235, 138)
Screenshot: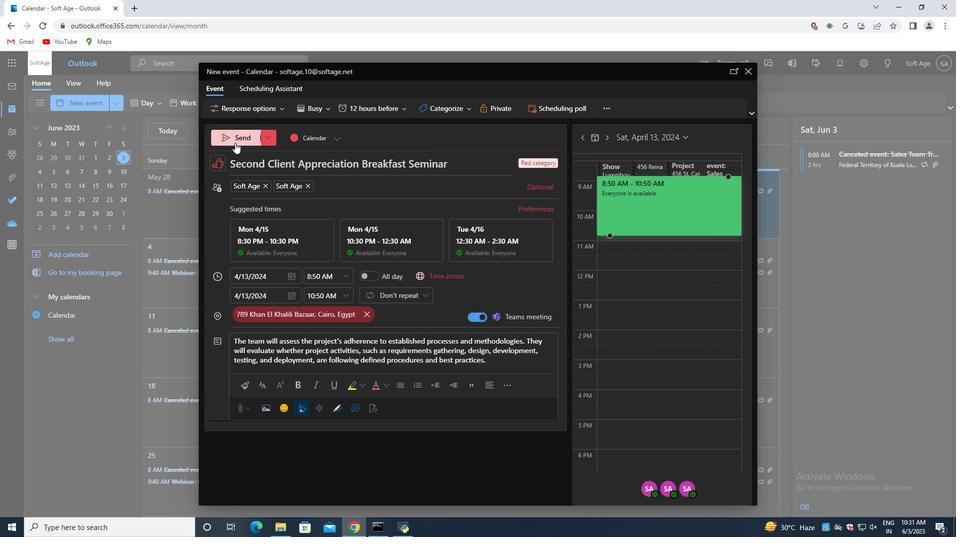 
Action: Mouse pressed left at (235, 138)
Screenshot: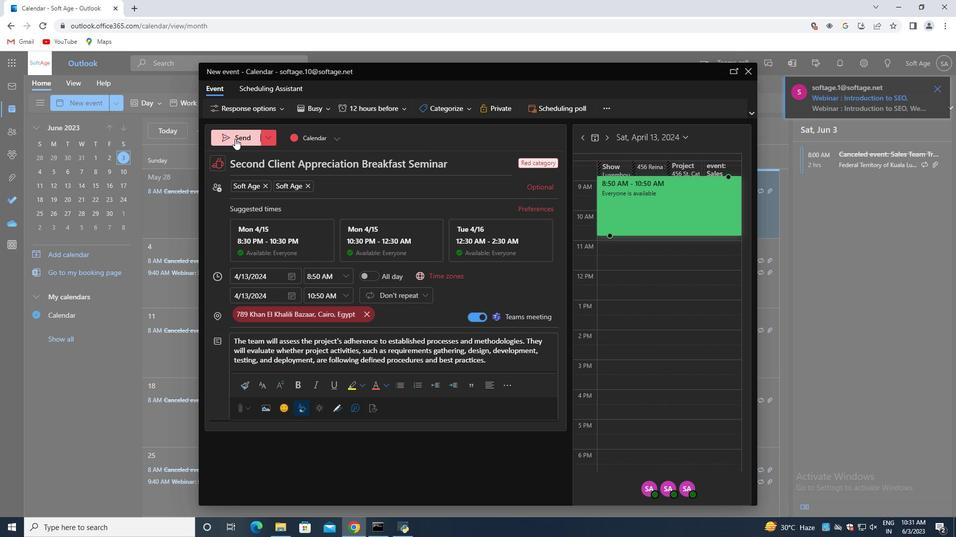 
